 Task: Create a rule when the name or the description of a card does not contains text .
Action: Mouse moved to (698, 181)
Screenshot: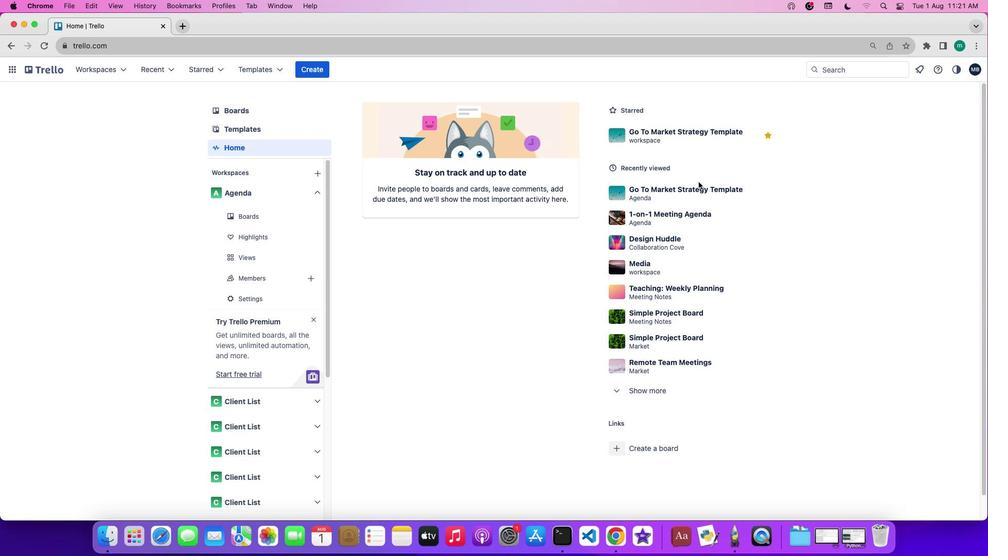 
Action: Mouse pressed left at (698, 181)
Screenshot: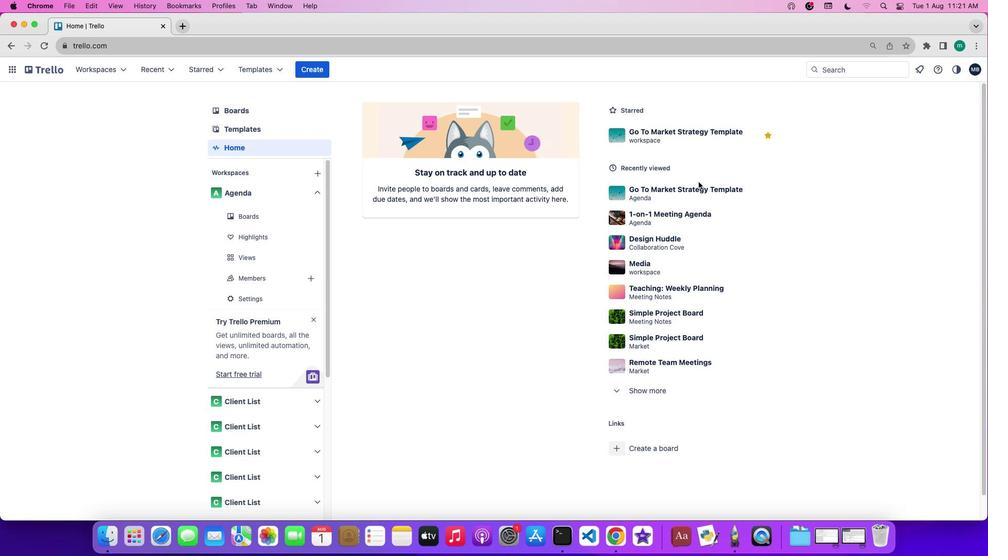 
Action: Mouse moved to (696, 183)
Screenshot: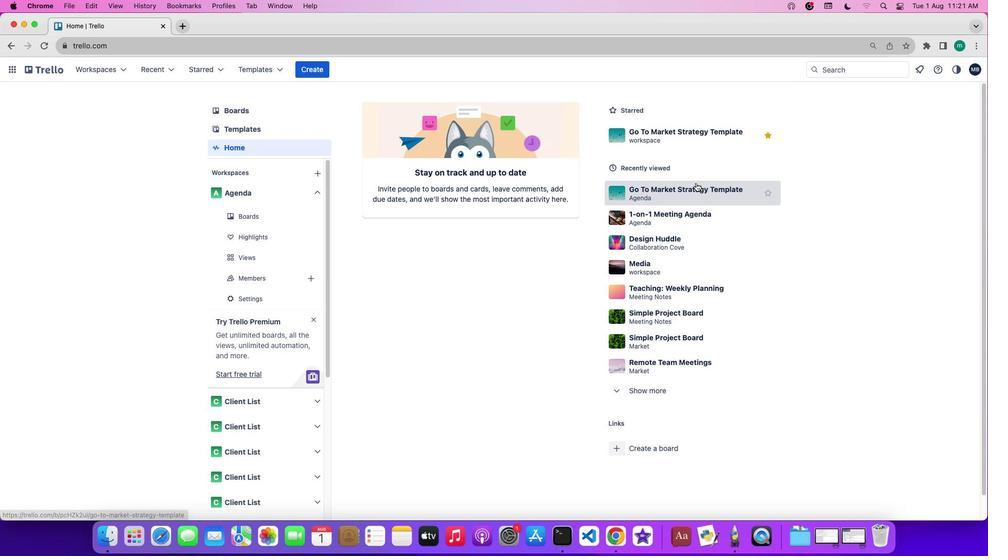 
Action: Mouse pressed left at (696, 183)
Screenshot: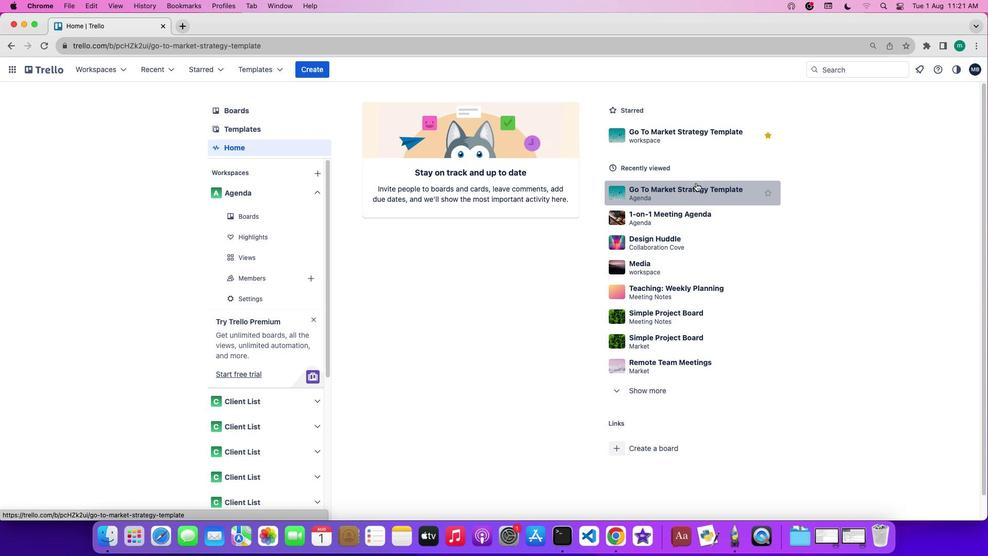 
Action: Mouse moved to (939, 234)
Screenshot: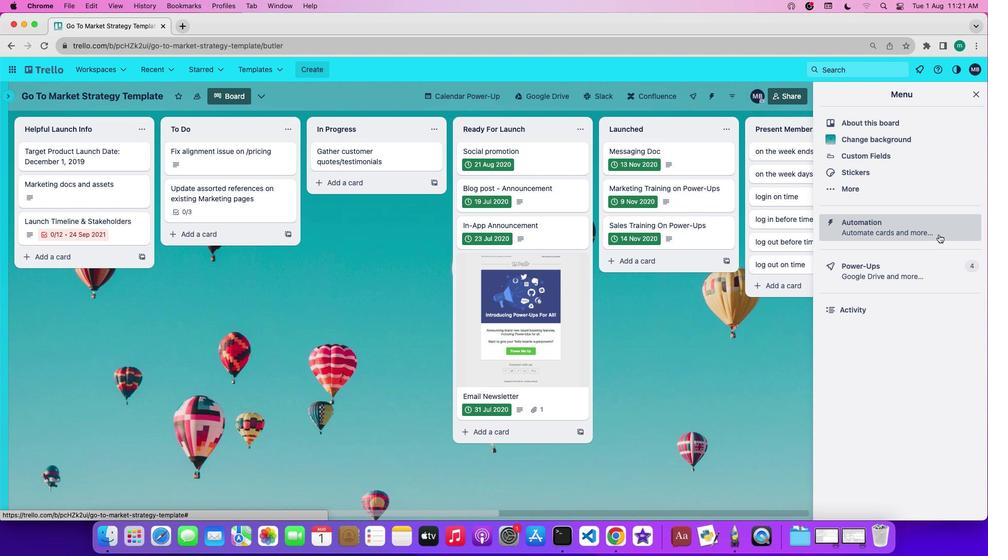 
Action: Mouse pressed left at (939, 234)
Screenshot: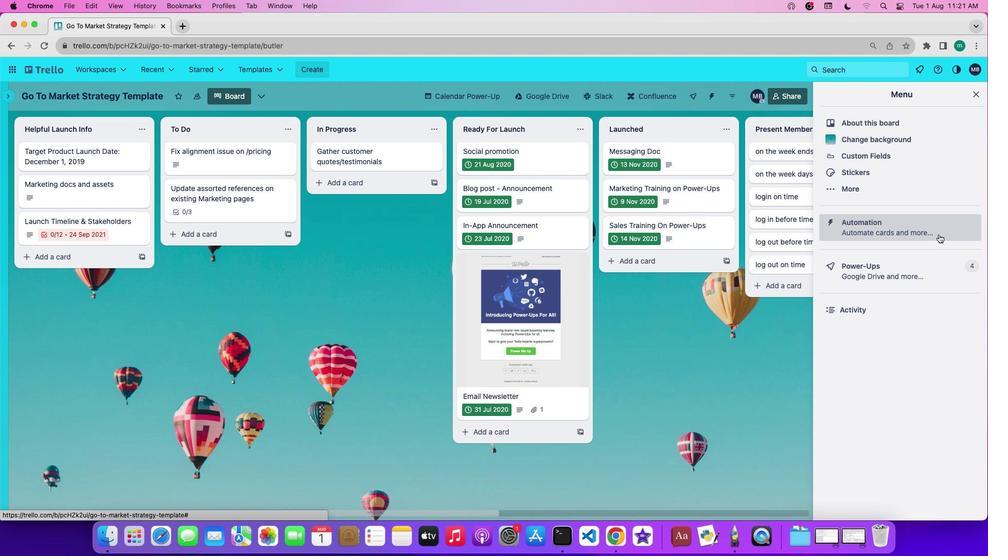 
Action: Mouse moved to (69, 182)
Screenshot: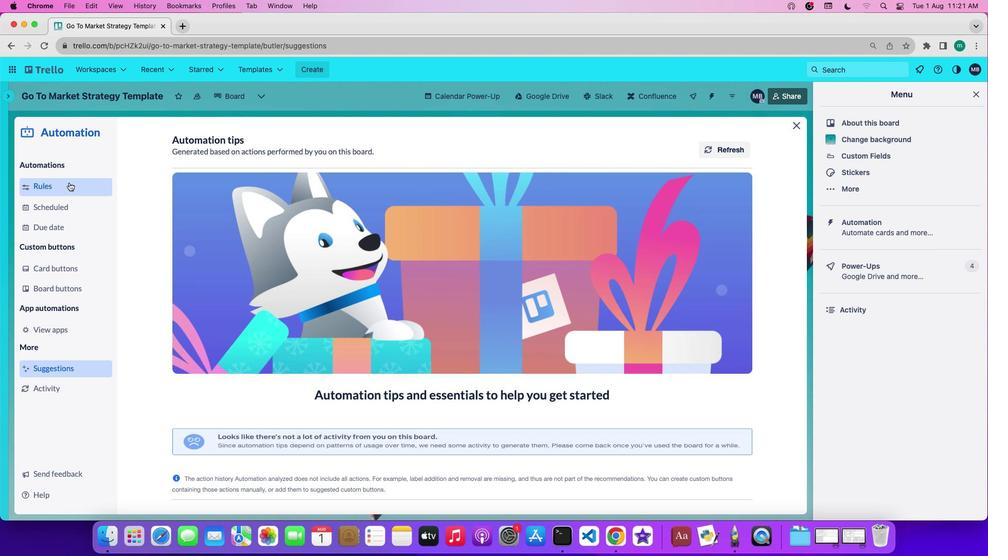 
Action: Mouse pressed left at (69, 182)
Screenshot: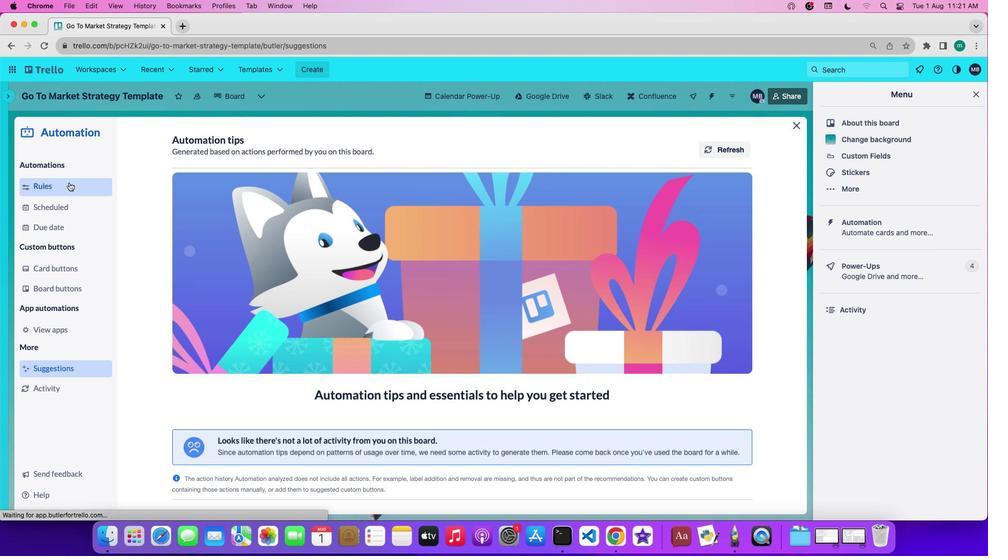 
Action: Mouse moved to (243, 368)
Screenshot: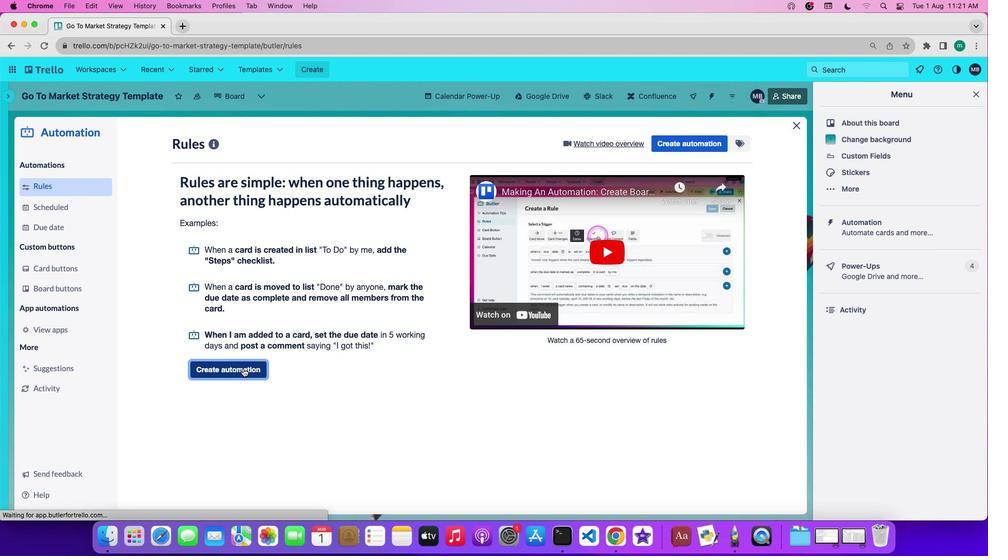 
Action: Mouse pressed left at (243, 368)
Screenshot: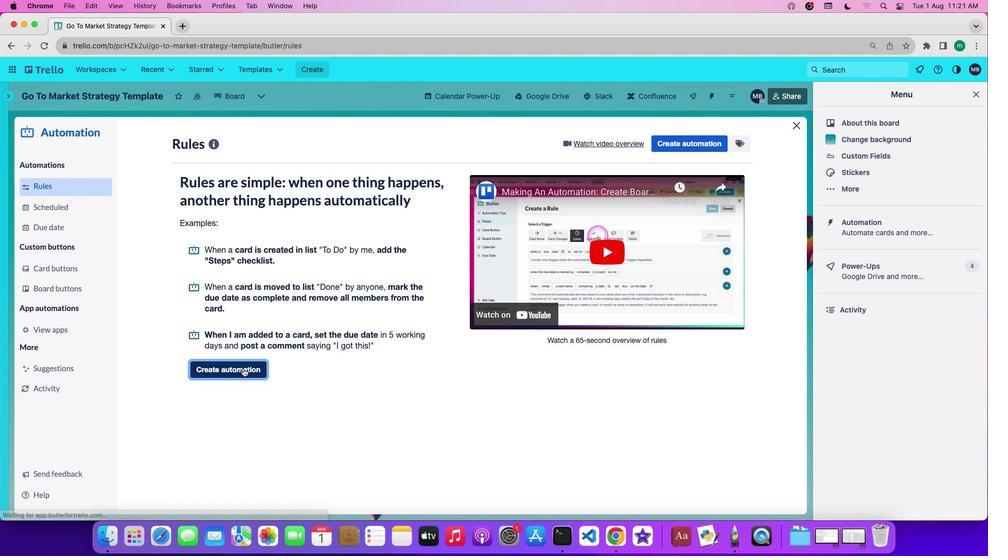 
Action: Mouse moved to (494, 239)
Screenshot: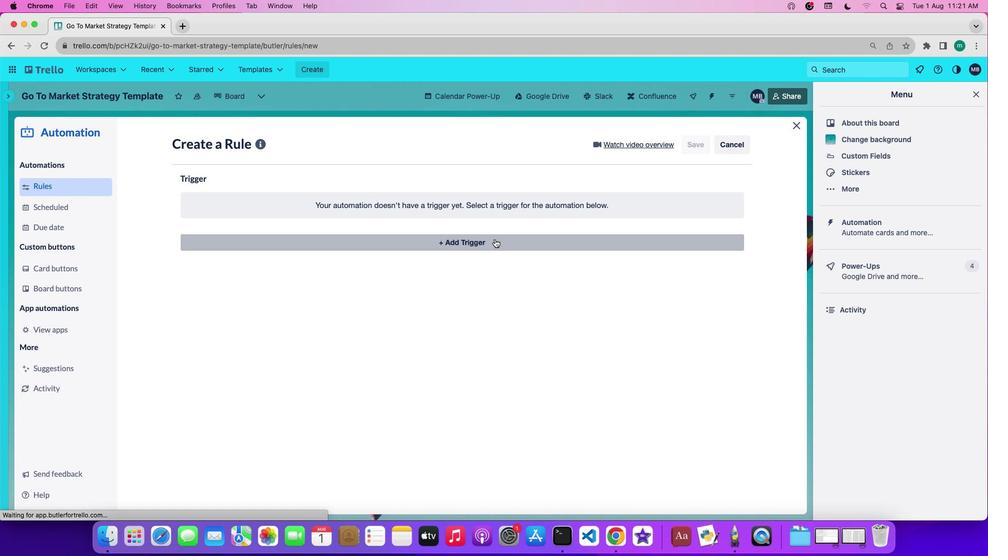 
Action: Mouse pressed left at (494, 239)
Screenshot: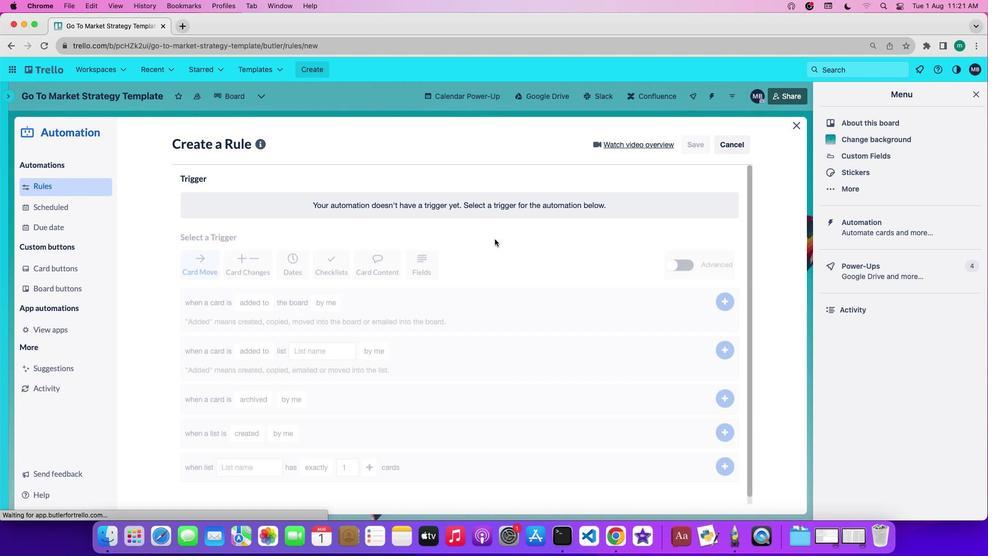 
Action: Mouse moved to (377, 274)
Screenshot: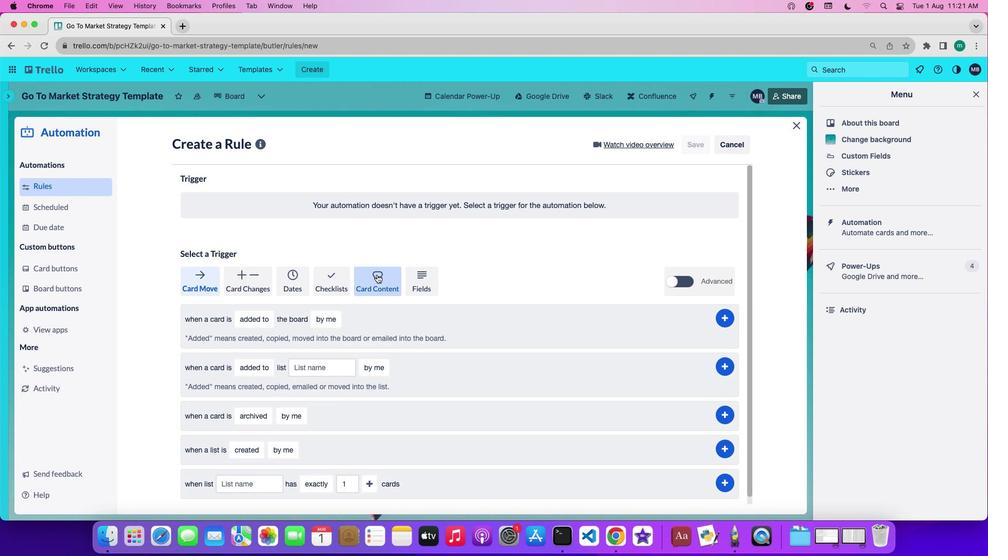 
Action: Mouse pressed left at (377, 274)
Screenshot: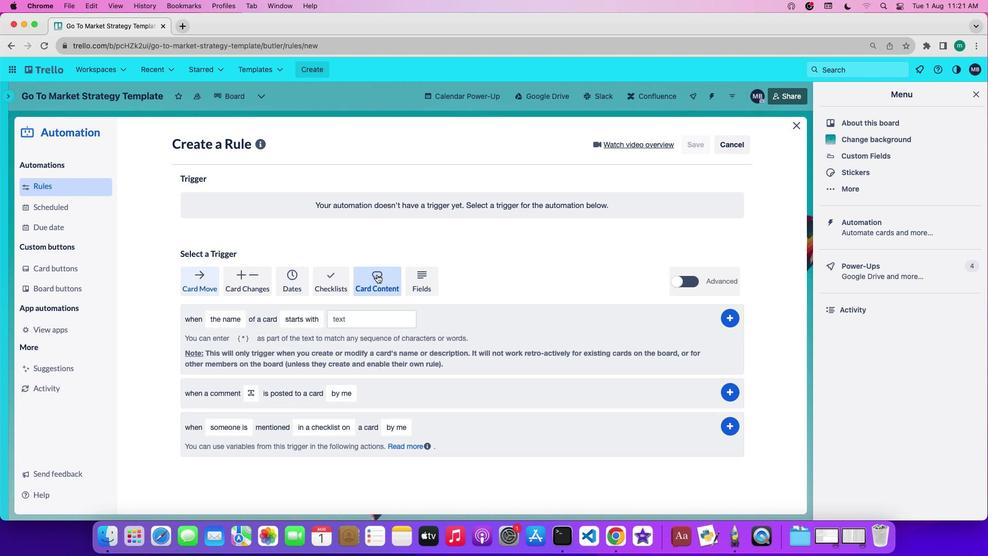 
Action: Mouse moved to (223, 316)
Screenshot: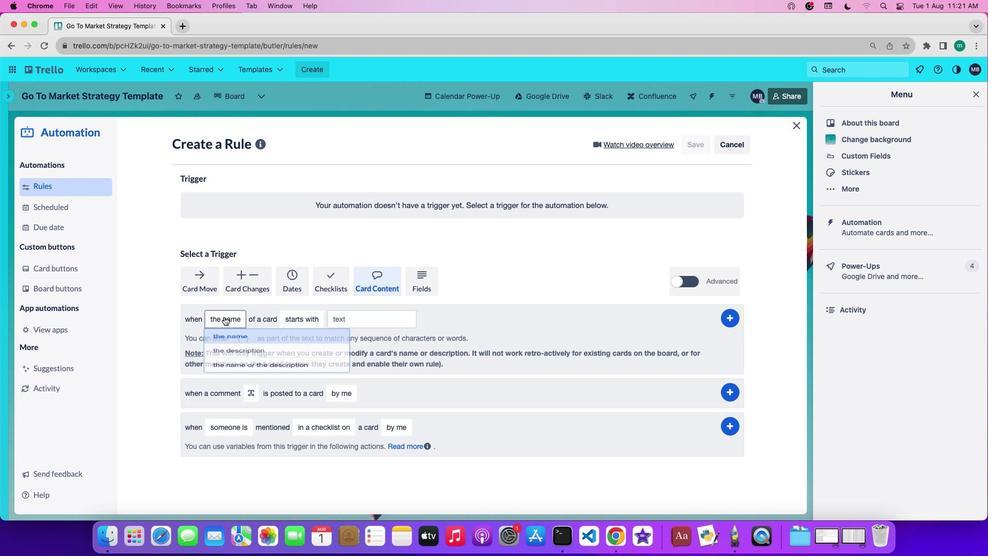 
Action: Mouse pressed left at (223, 316)
Screenshot: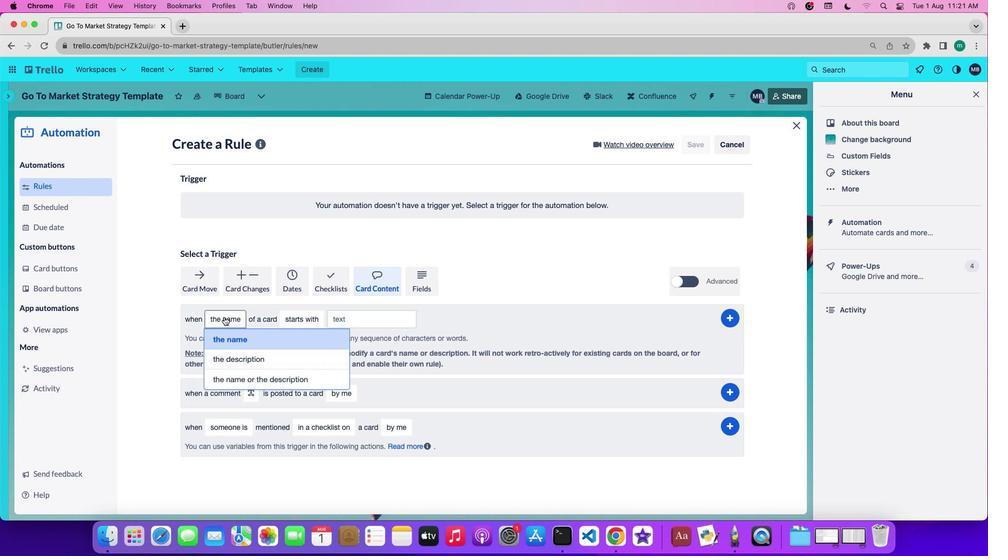 
Action: Mouse moved to (231, 380)
Screenshot: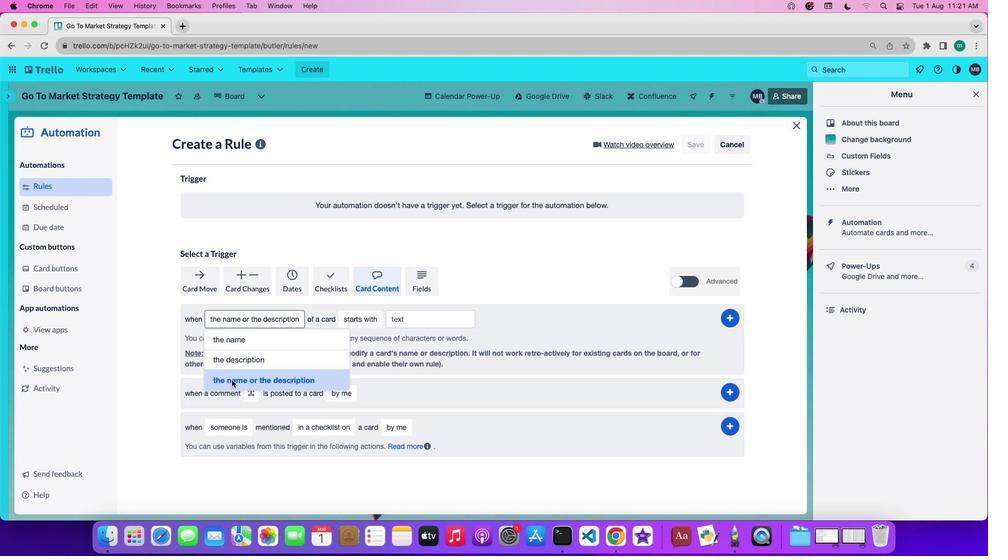 
Action: Mouse pressed left at (231, 380)
Screenshot: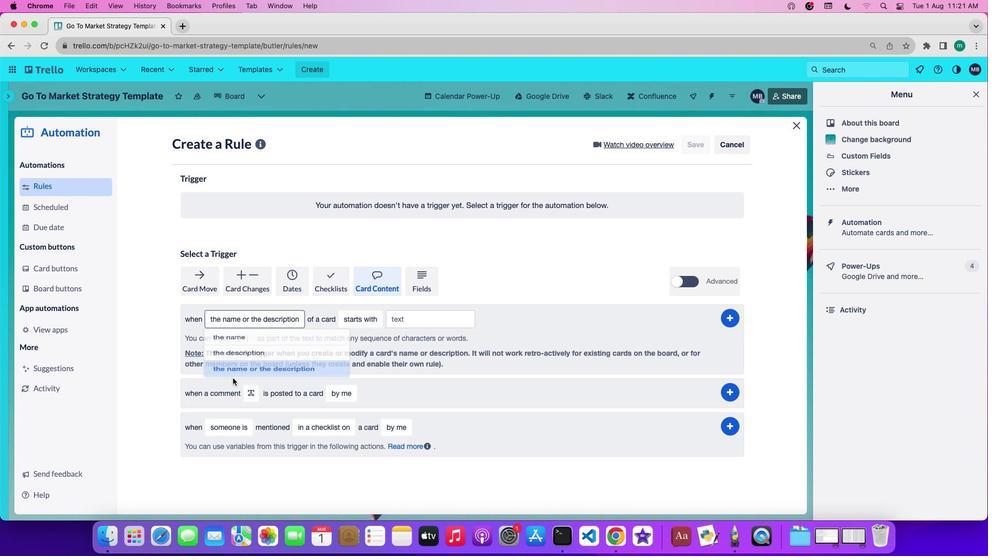 
Action: Mouse moved to (357, 319)
Screenshot: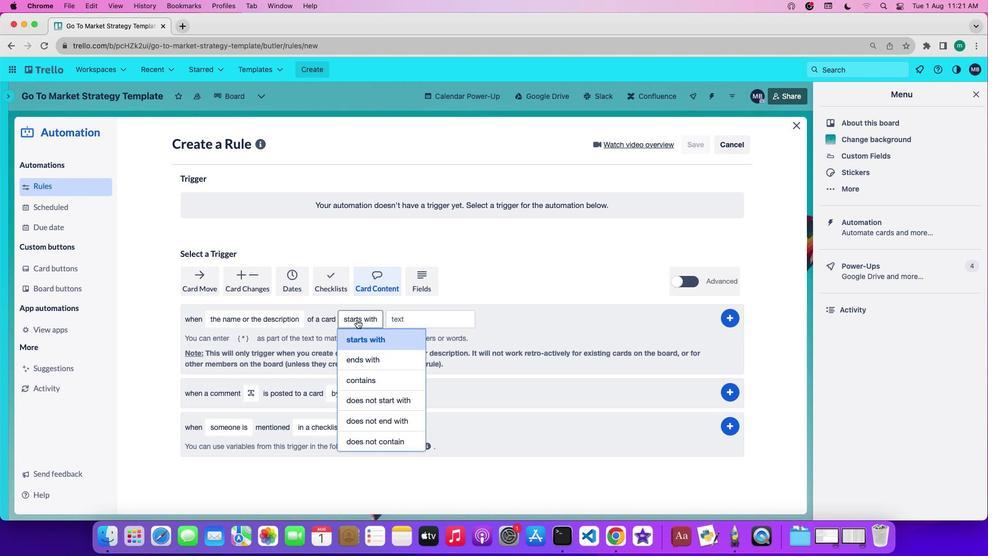 
Action: Mouse pressed left at (357, 319)
Screenshot: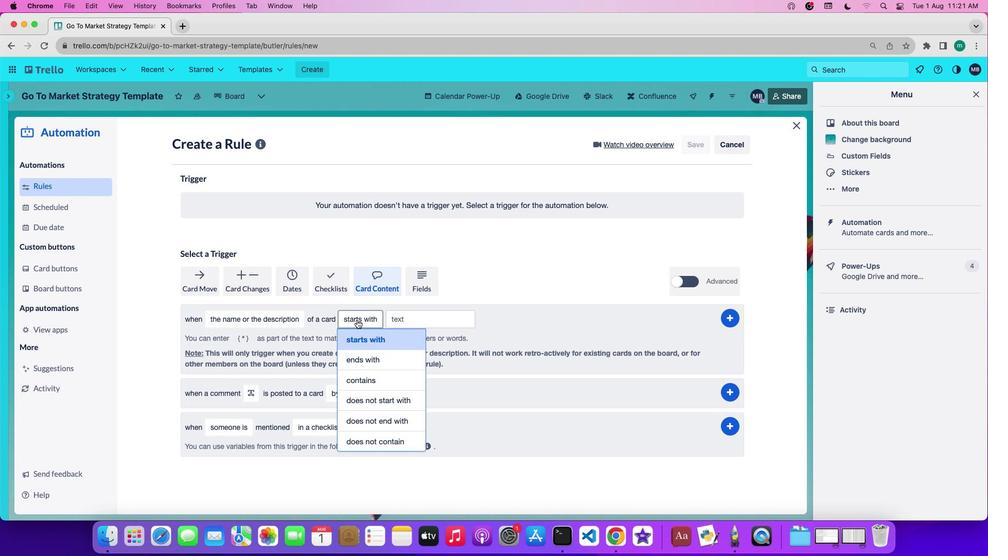 
Action: Mouse moved to (358, 353)
Screenshot: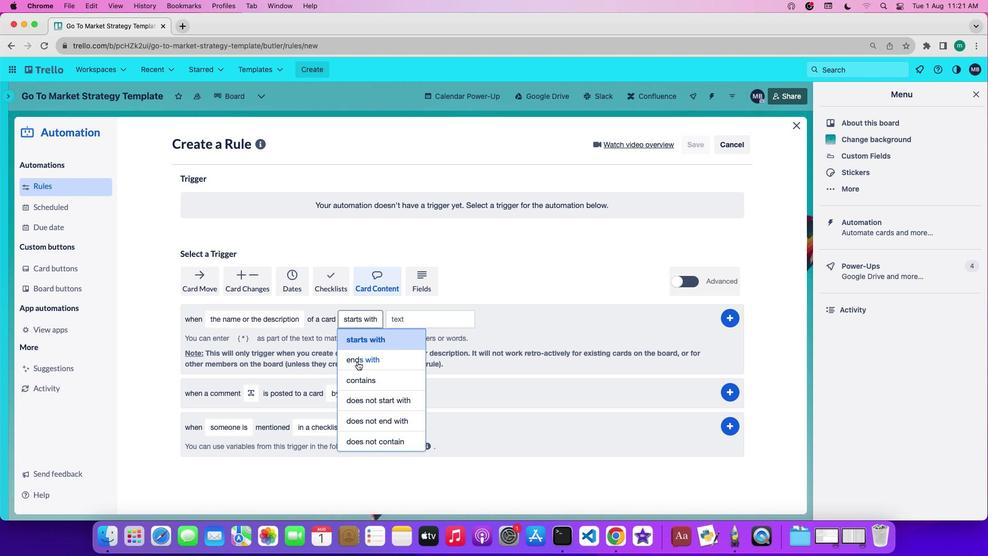 
Action: Mouse pressed left at (358, 353)
Screenshot: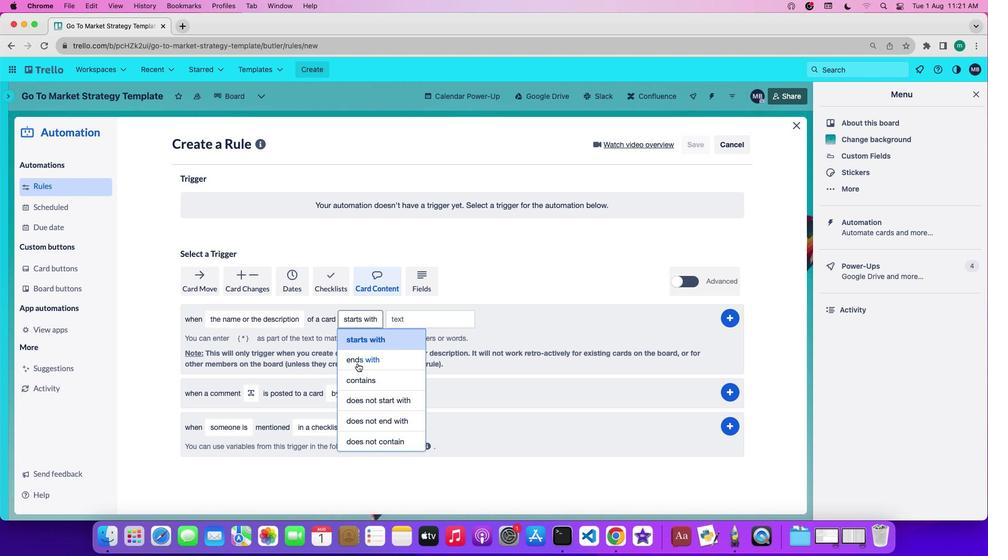 
Action: Mouse moved to (381, 440)
Screenshot: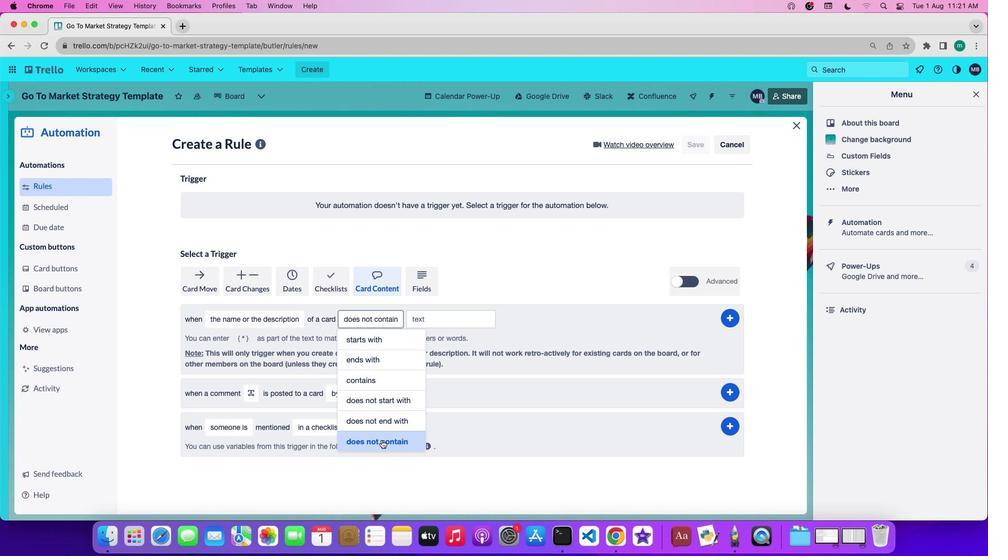 
Action: Mouse pressed left at (381, 440)
Screenshot: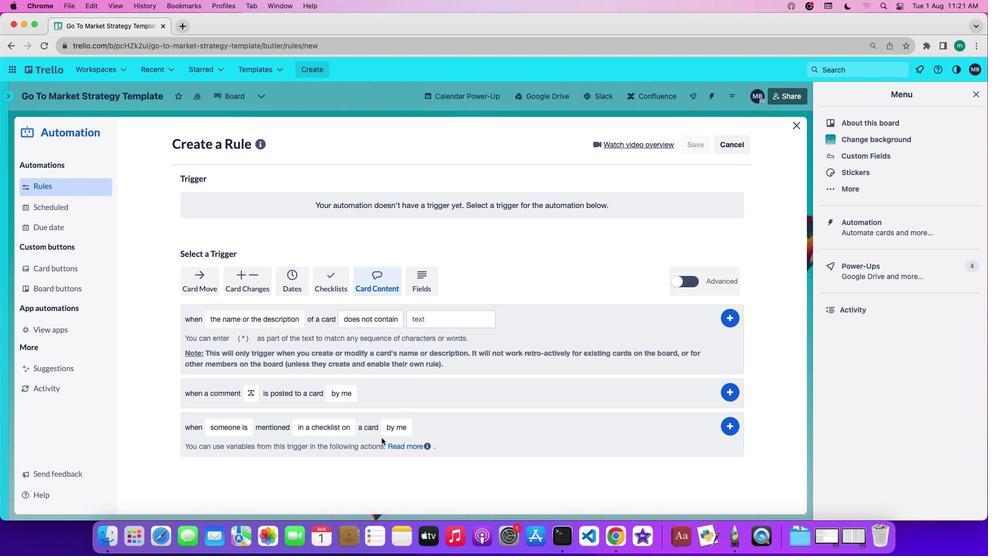 
Action: Mouse moved to (424, 326)
Screenshot: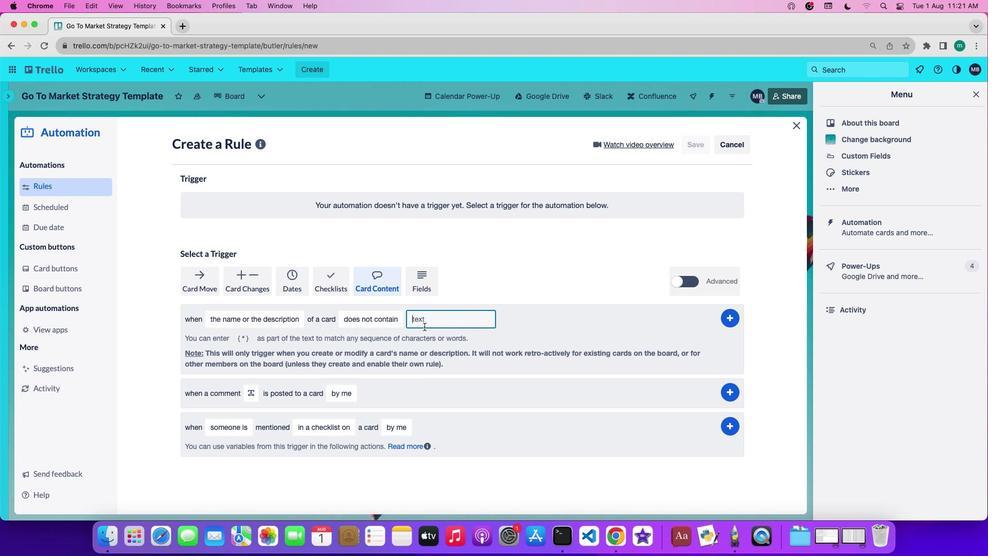 
Action: Mouse pressed left at (424, 326)
Screenshot: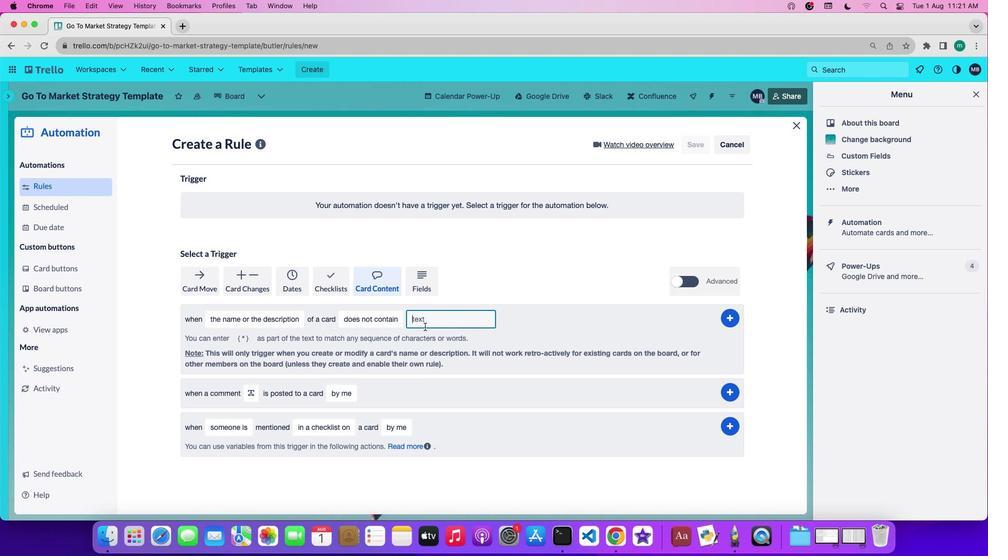 
Action: Mouse moved to (420, 327)
Screenshot: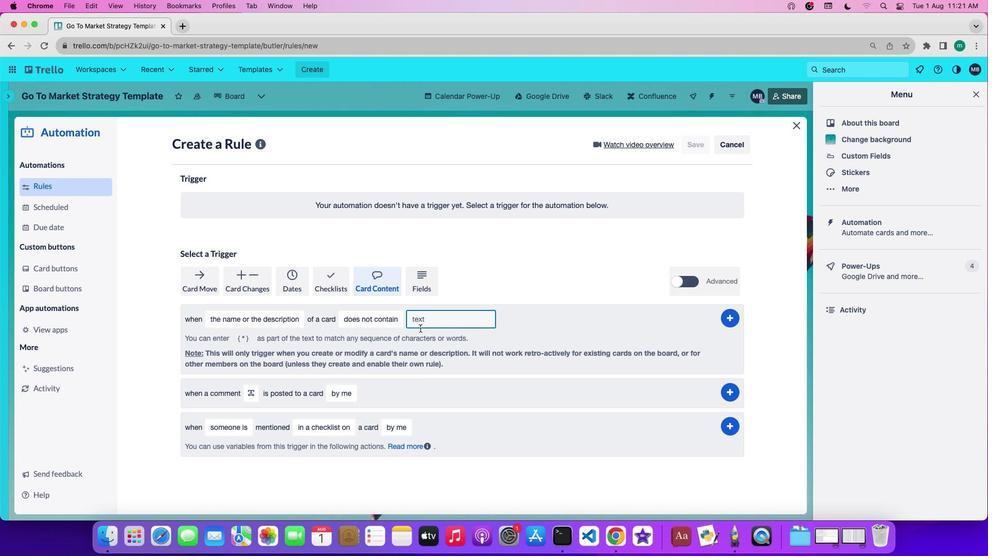 
Action: Key pressed 't''e''x''t'
Screenshot: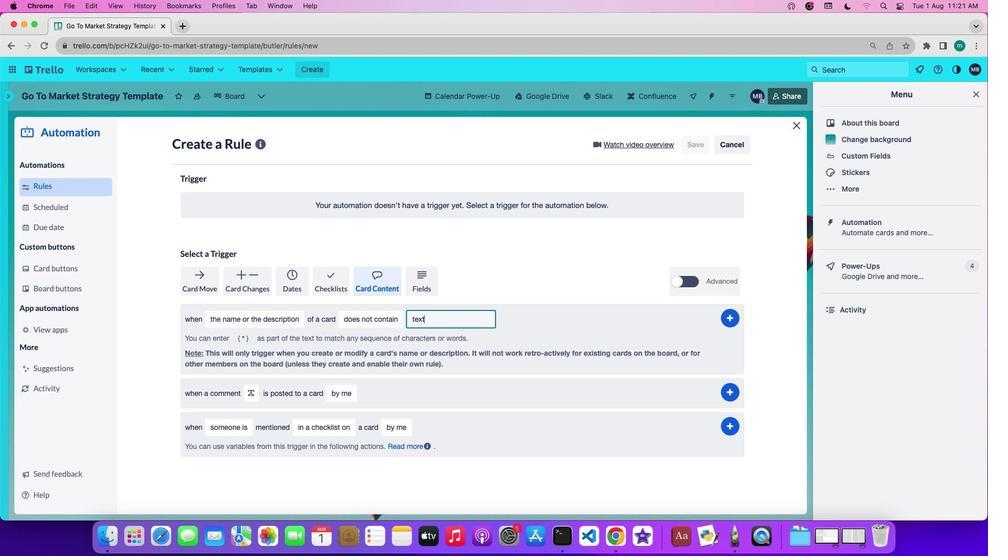 
Action: Mouse moved to (730, 318)
Screenshot: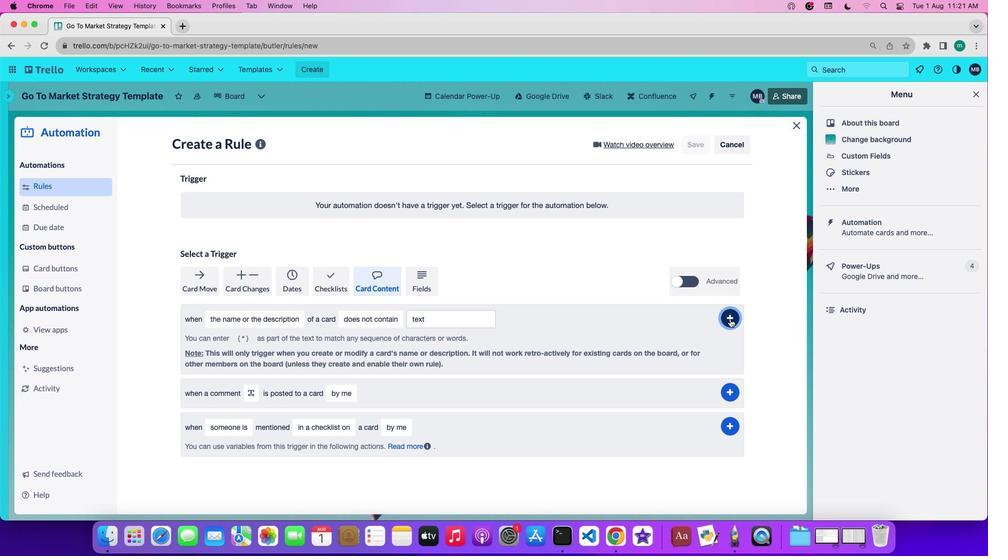 
Action: Mouse pressed left at (730, 318)
Screenshot: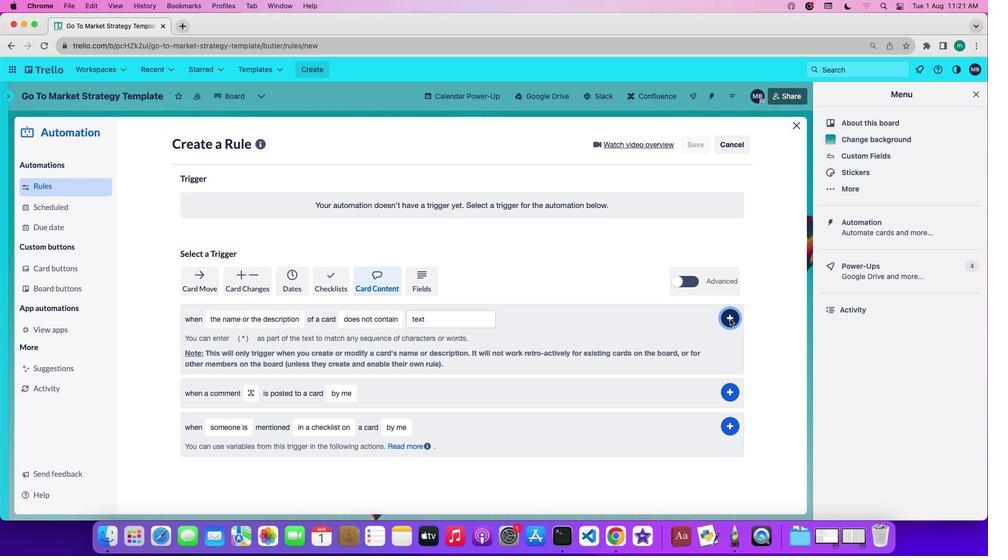 
Action: Mouse moved to (695, 328)
Screenshot: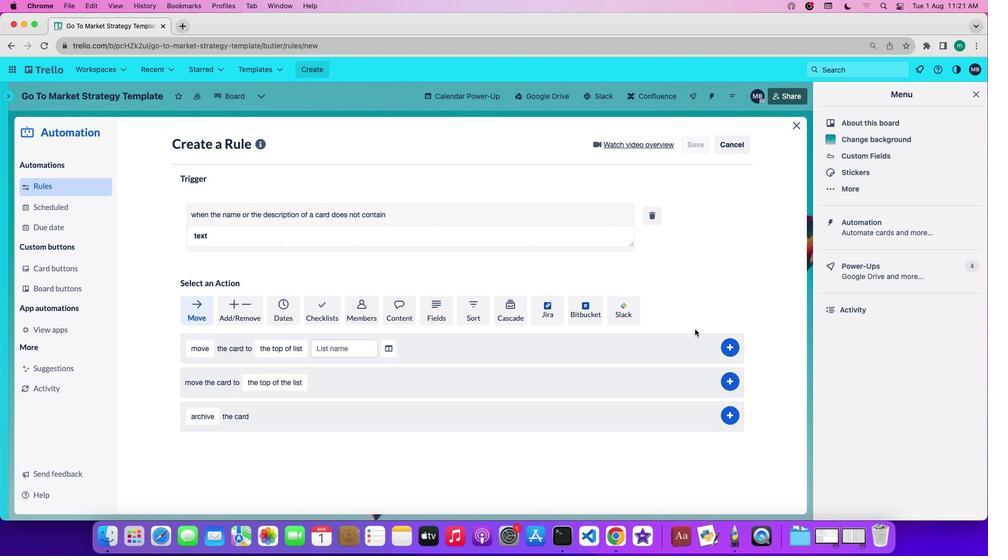 
